 Task: Create ChildIssue0000000316 as Child Issue of Issue Issue0000000158 in Backlog  in Scrum Project Project0000000032 in Jira. Create ChildIssue0000000317 as Child Issue of Issue Issue0000000159 in Backlog  in Scrum Project Project0000000032 in Jira. Create ChildIssue0000000318 as Child Issue of Issue Issue0000000159 in Backlog  in Scrum Project Project0000000032 in Jira. Create ChildIssue0000000319 as Child Issue of Issue Issue0000000160 in Backlog  in Scrum Project Project0000000032 in Jira. Create ChildIssue0000000320 as Child Issue of Issue Issue0000000160 in Backlog  in Scrum Project Project0000000032 in Jira
Action: Mouse moved to (472, 400)
Screenshot: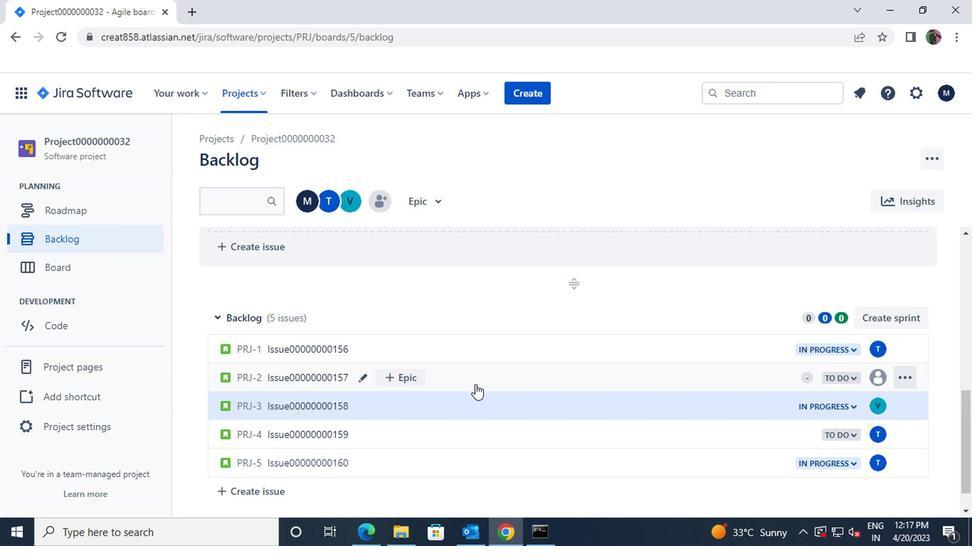 
Action: Mouse pressed left at (472, 400)
Screenshot: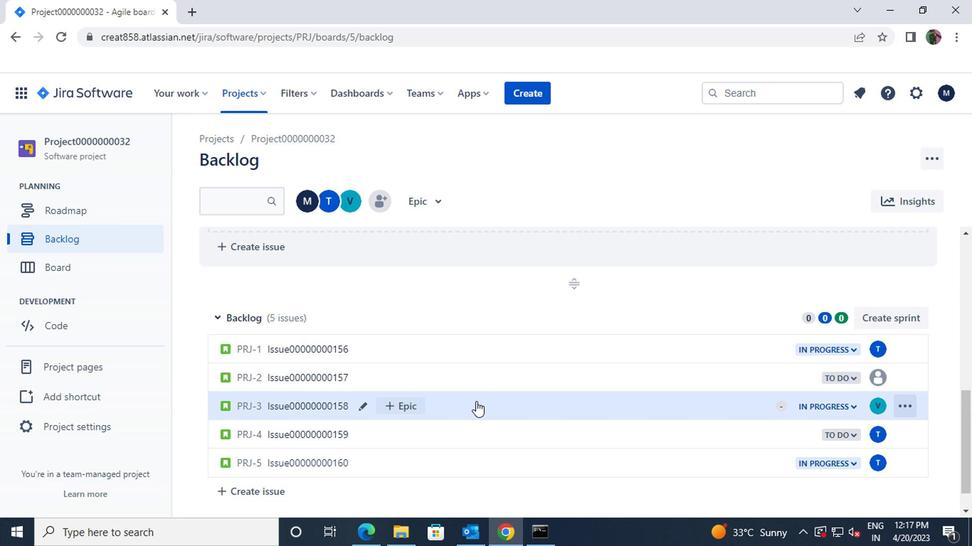
Action: Mouse moved to (712, 299)
Screenshot: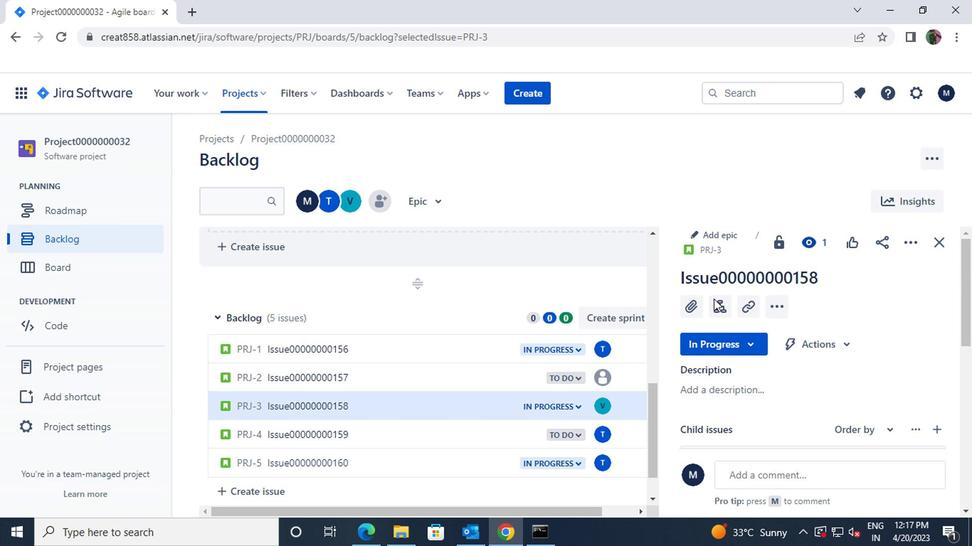 
Action: Mouse pressed left at (712, 299)
Screenshot: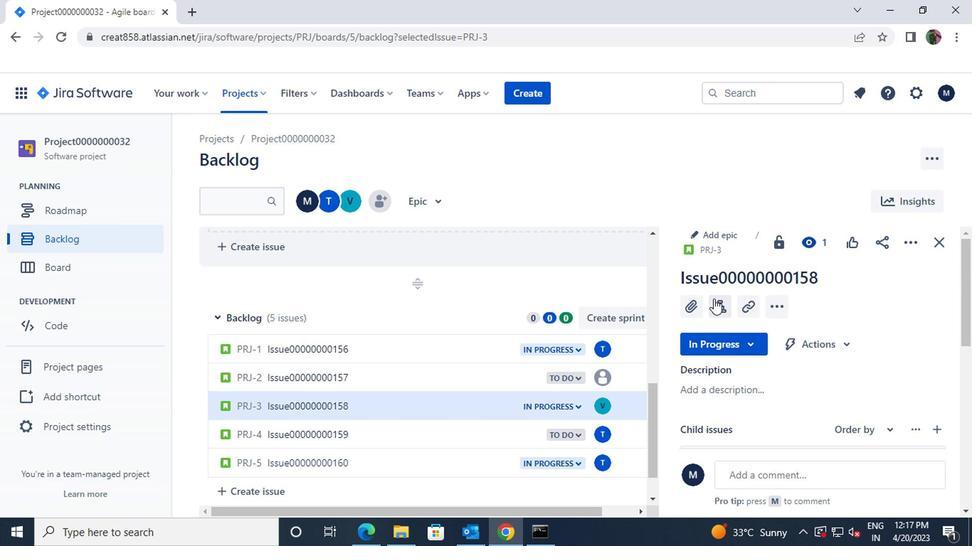 
Action: Mouse moved to (737, 354)
Screenshot: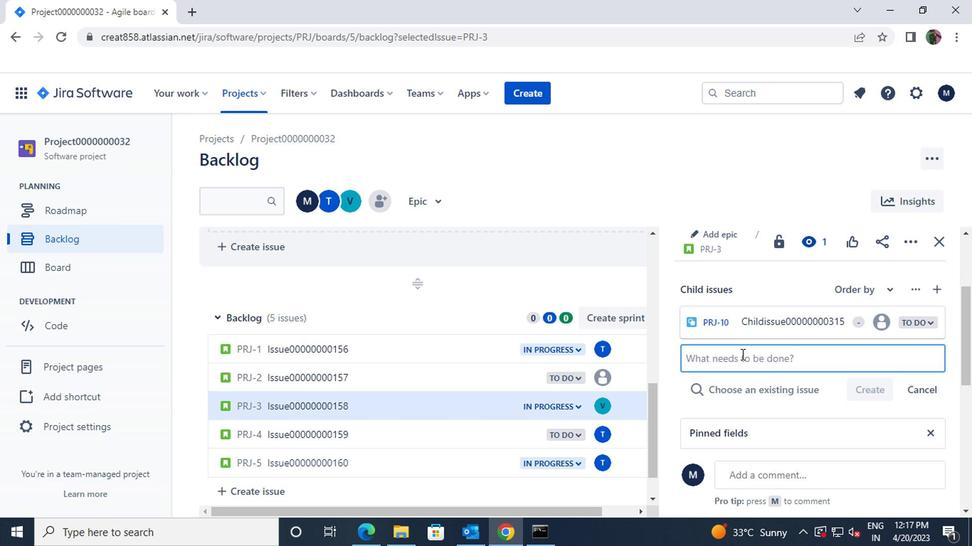 
Action: Mouse pressed left at (737, 354)
Screenshot: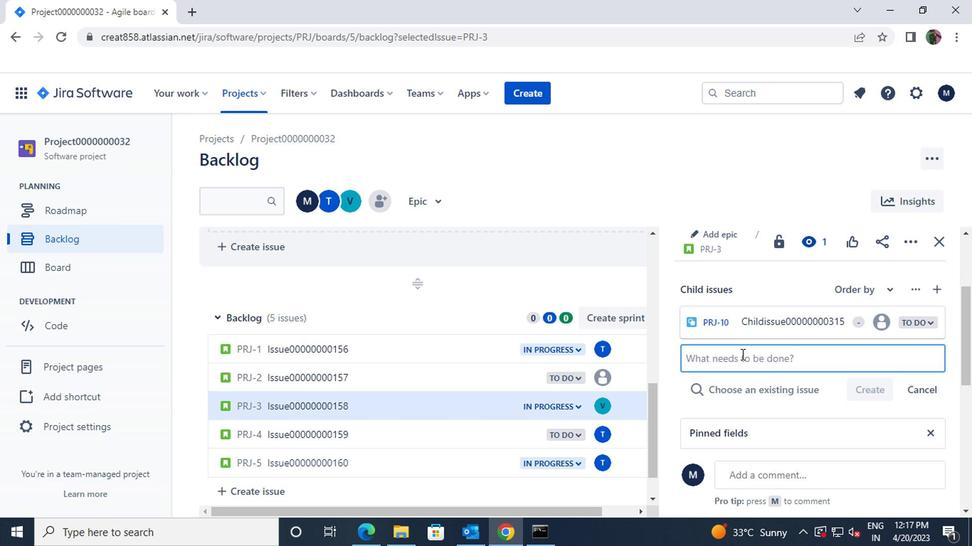 
Action: Key pressed <Key.shift><Key.shift><Key.shift><Key.shift>CHILDISSUE00000000316
Screenshot: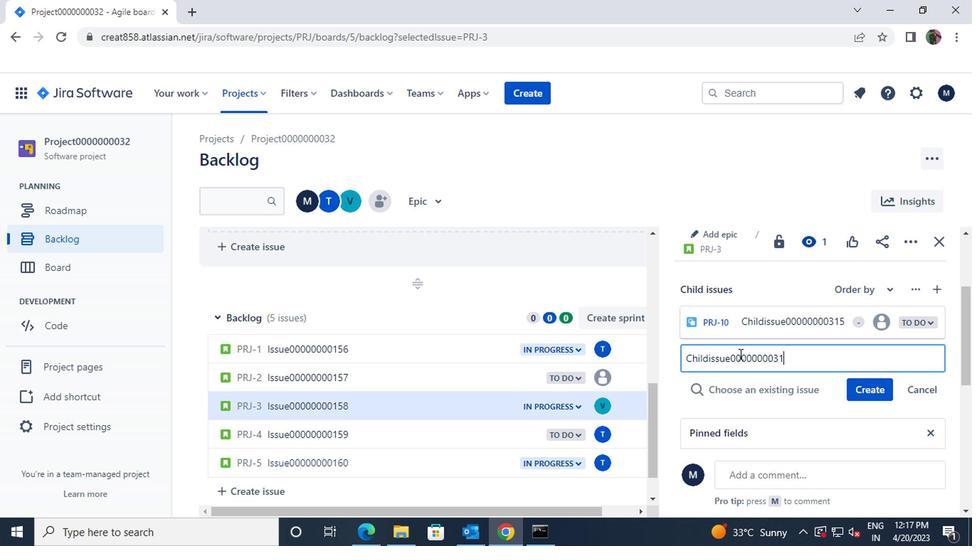 
Action: Mouse moved to (863, 382)
Screenshot: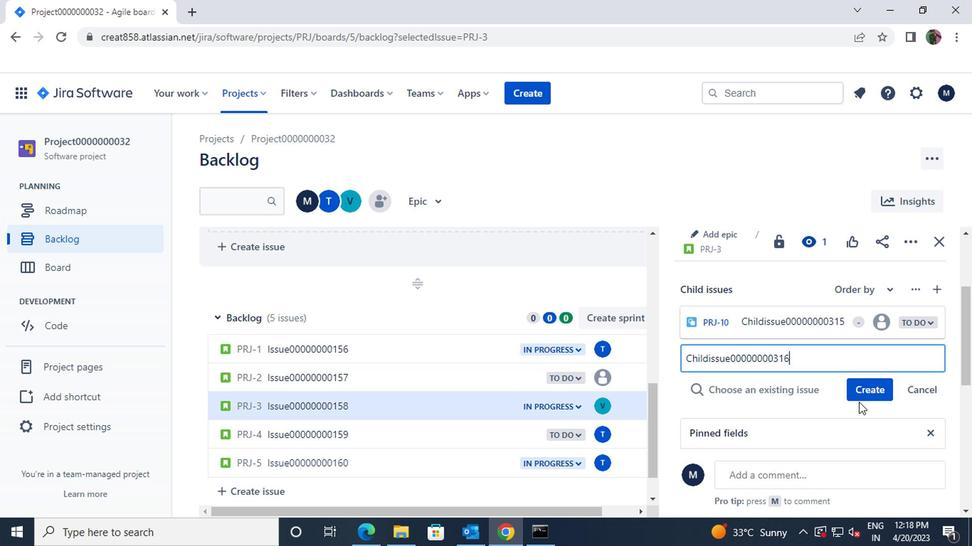 
Action: Mouse pressed left at (863, 382)
Screenshot: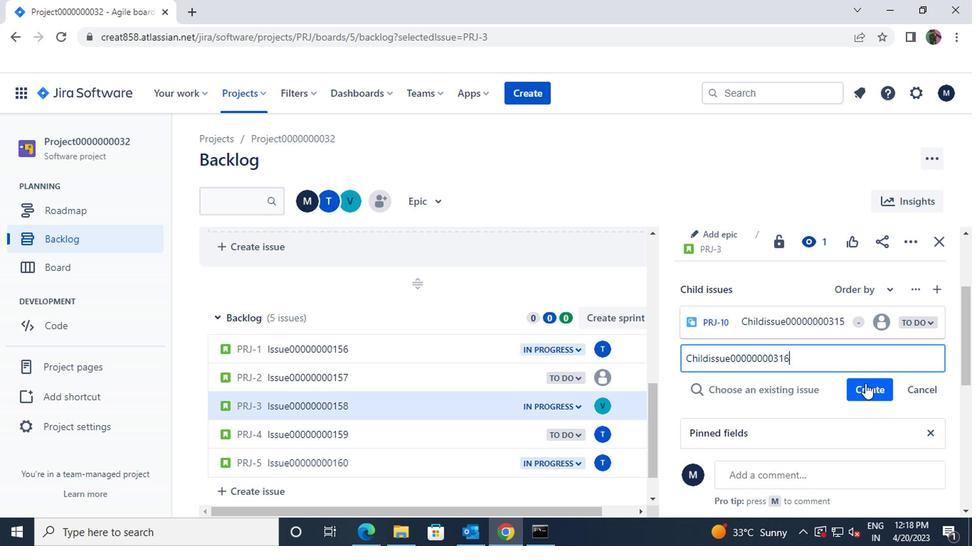 
Action: Mouse moved to (423, 431)
Screenshot: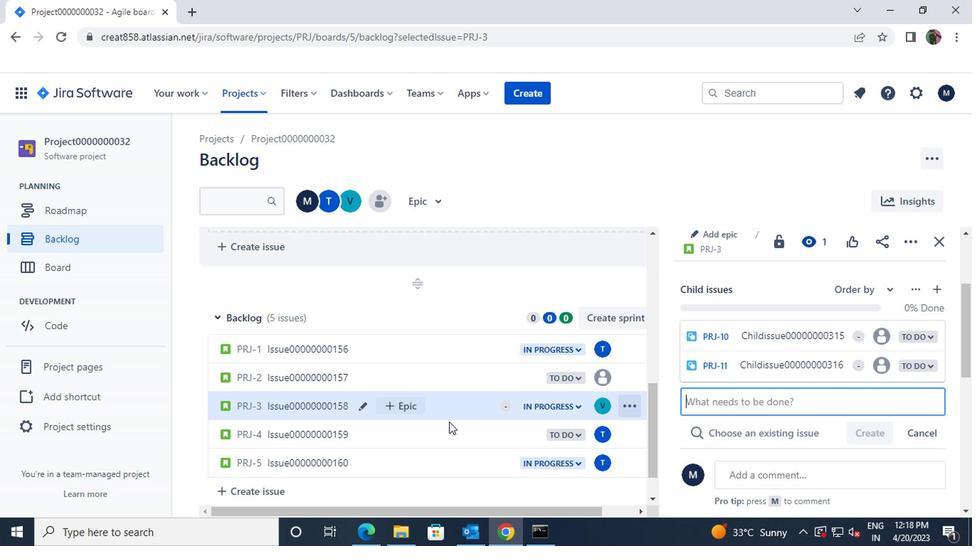 
Action: Mouse pressed left at (423, 431)
Screenshot: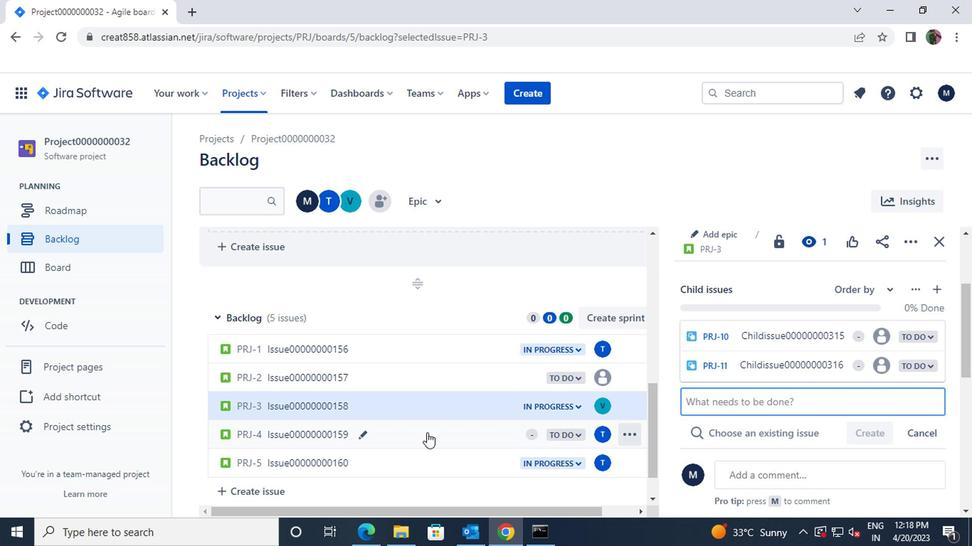
Action: Mouse moved to (712, 303)
Screenshot: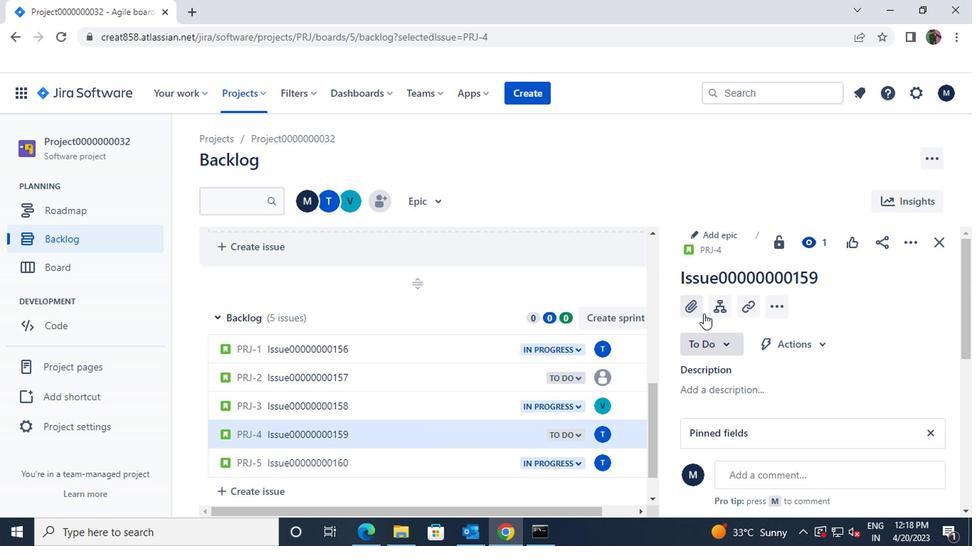 
Action: Mouse pressed left at (712, 303)
Screenshot: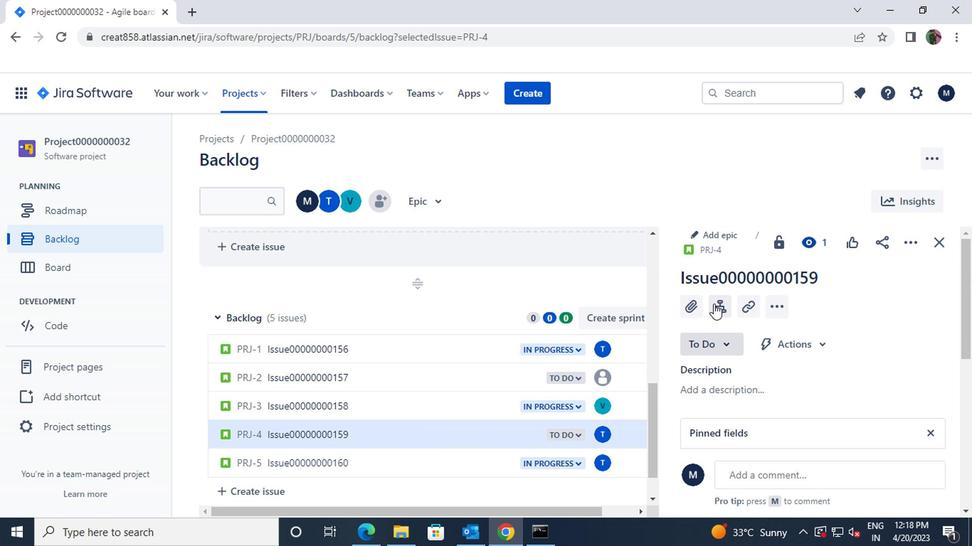 
Action: Mouse moved to (724, 362)
Screenshot: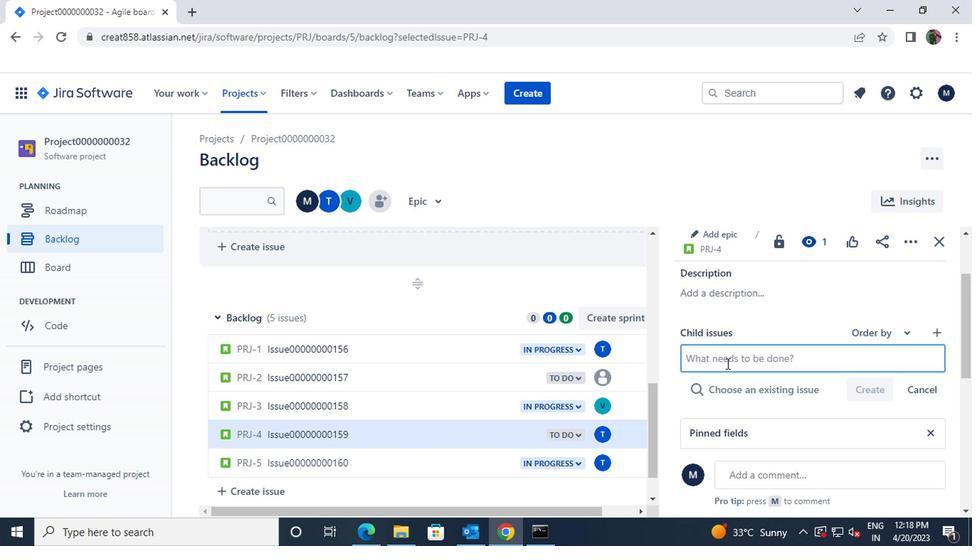
Action: Mouse pressed left at (724, 362)
Screenshot: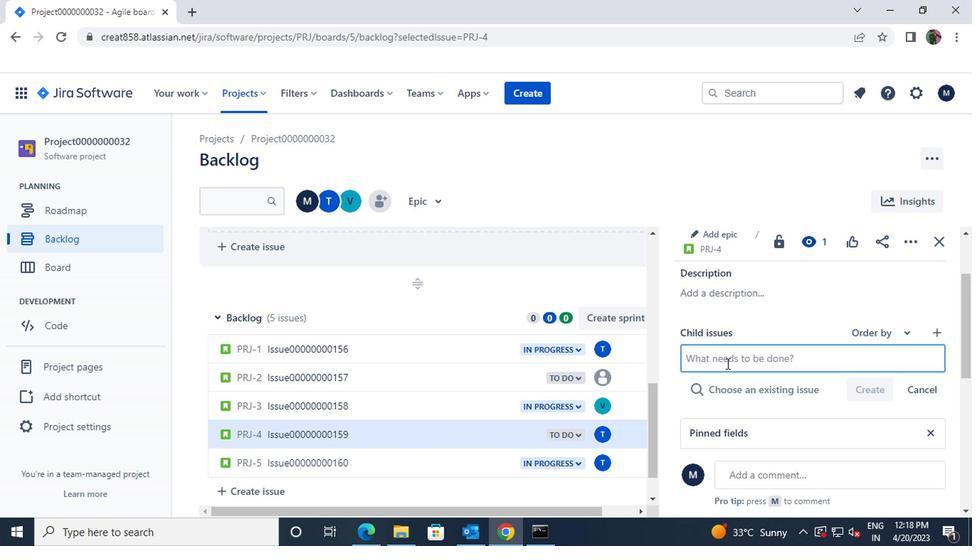 
Action: Mouse moved to (711, 366)
Screenshot: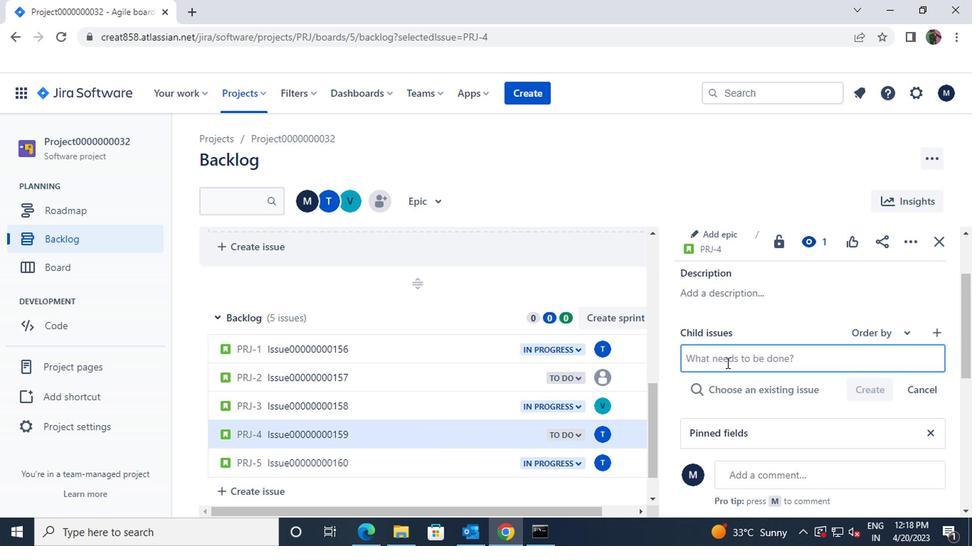 
Action: Key pressed <Key.shift>CHILDISSUE00000000317
Screenshot: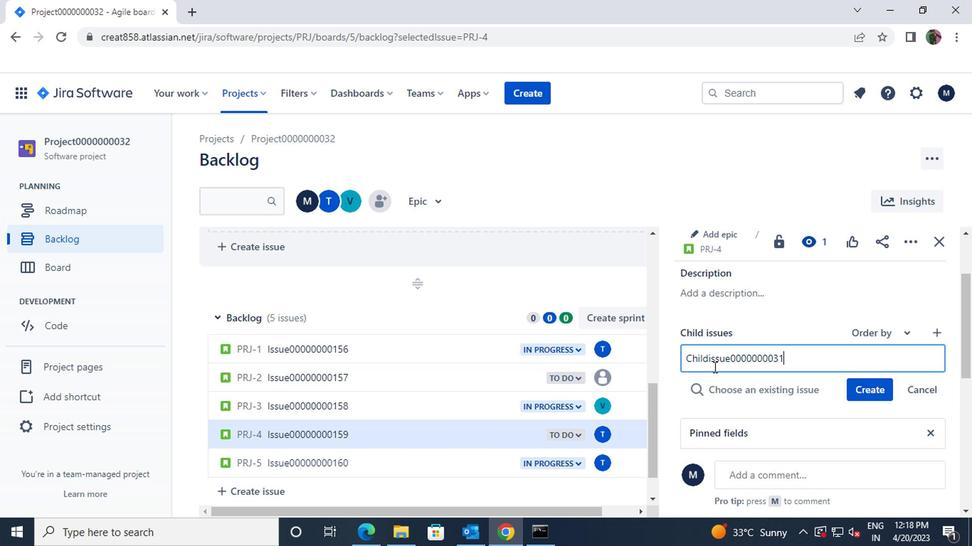 
Action: Mouse moved to (858, 387)
Screenshot: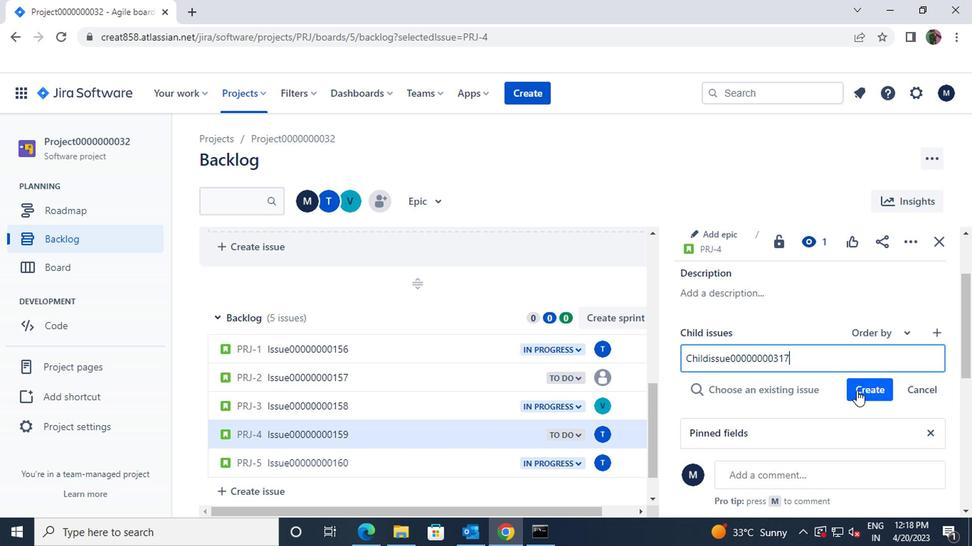 
Action: Mouse pressed left at (858, 387)
Screenshot: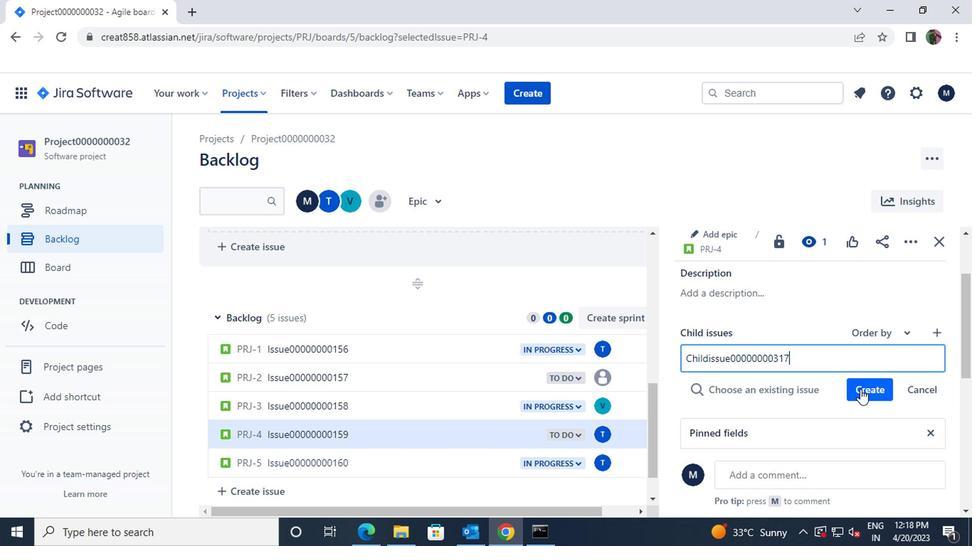 
Action: Mouse moved to (838, 409)
Screenshot: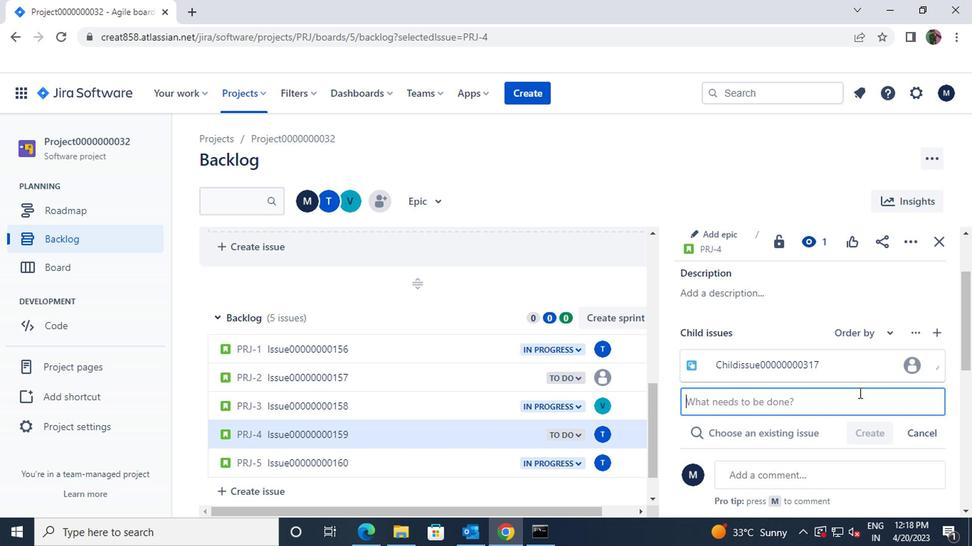 
Action: Mouse pressed left at (838, 409)
Screenshot: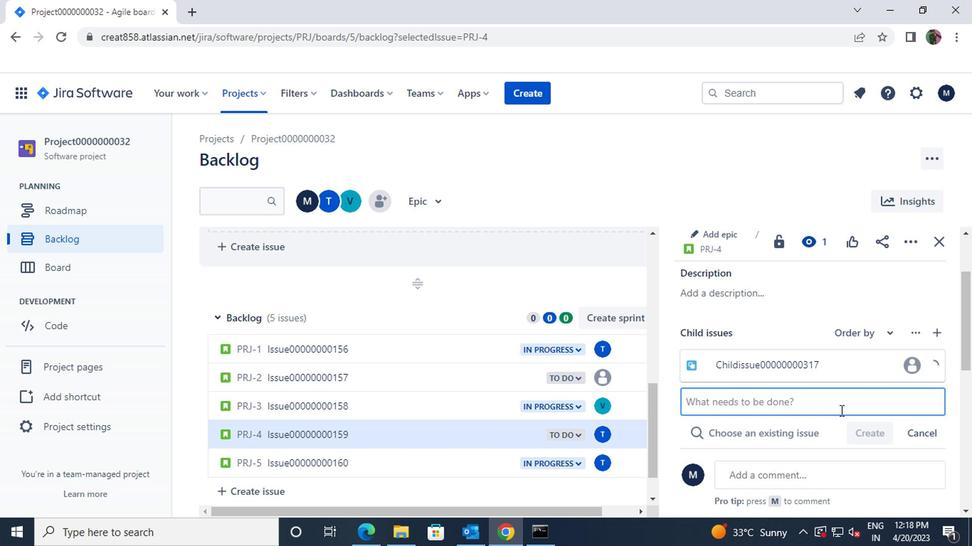 
Action: Key pressed <Key.shift>CHILDISSUE00000000318
Screenshot: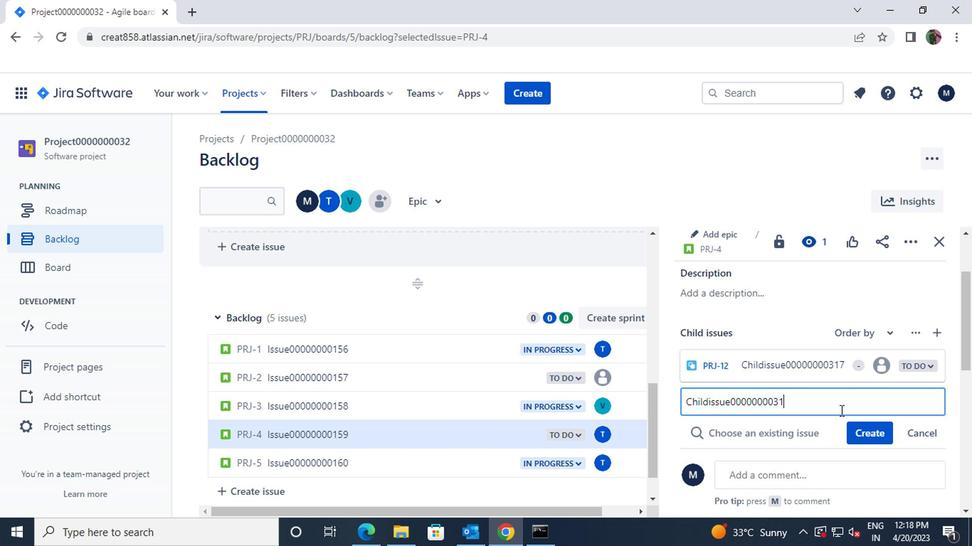 
Action: Mouse moved to (866, 428)
Screenshot: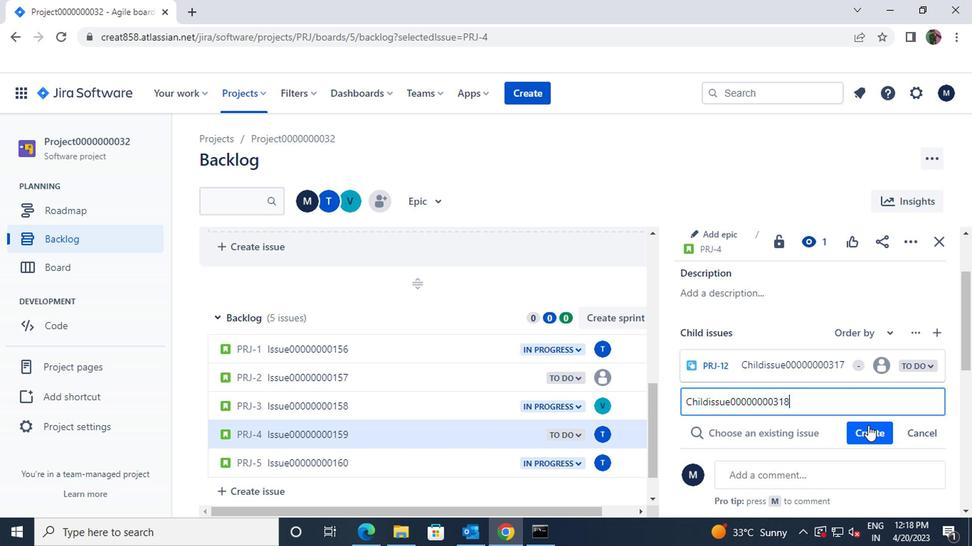 
Action: Mouse pressed left at (866, 428)
Screenshot: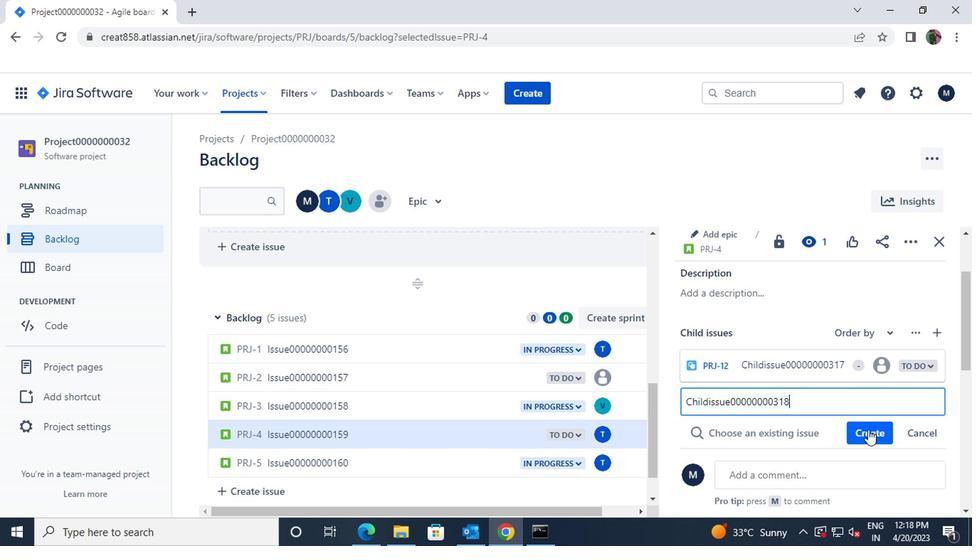 
Action: Mouse moved to (428, 458)
Screenshot: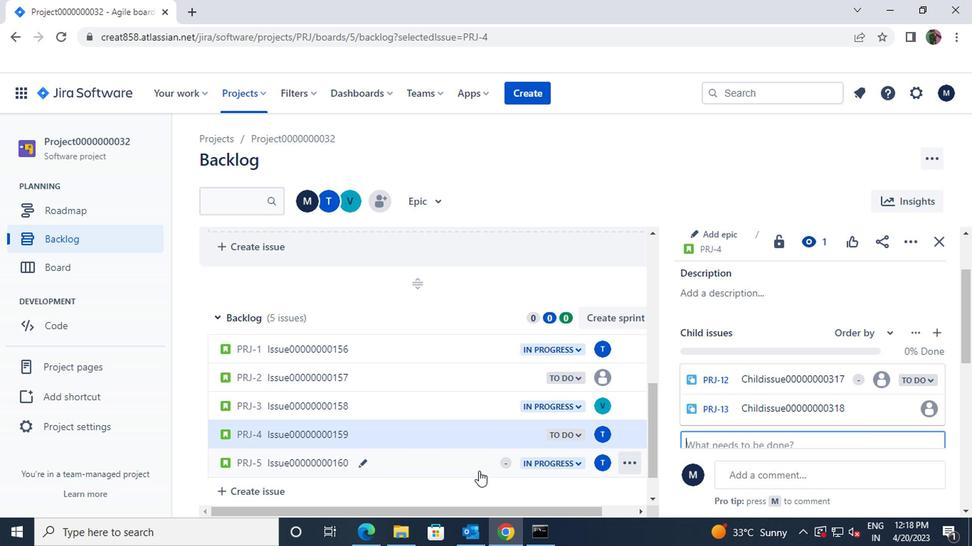 
Action: Mouse pressed left at (428, 458)
Screenshot: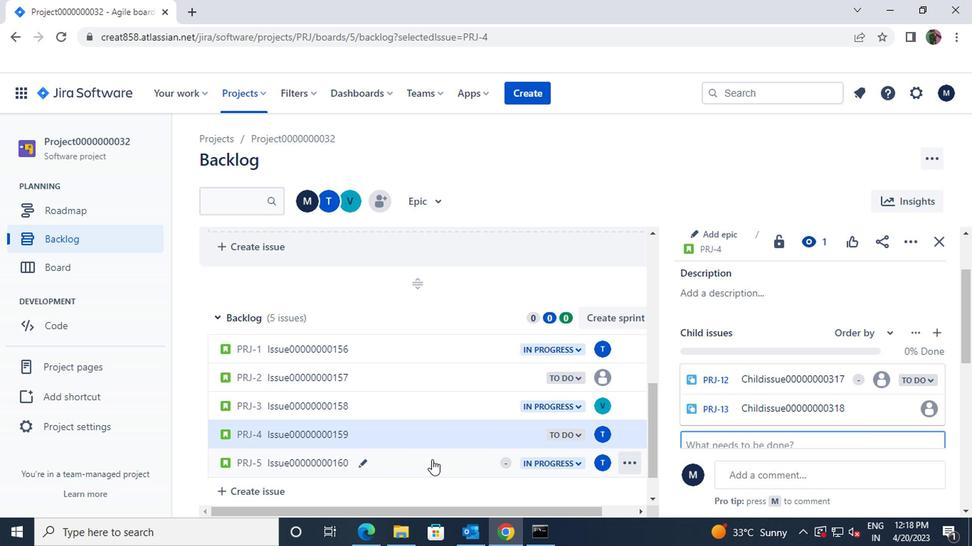
Action: Mouse moved to (722, 305)
Screenshot: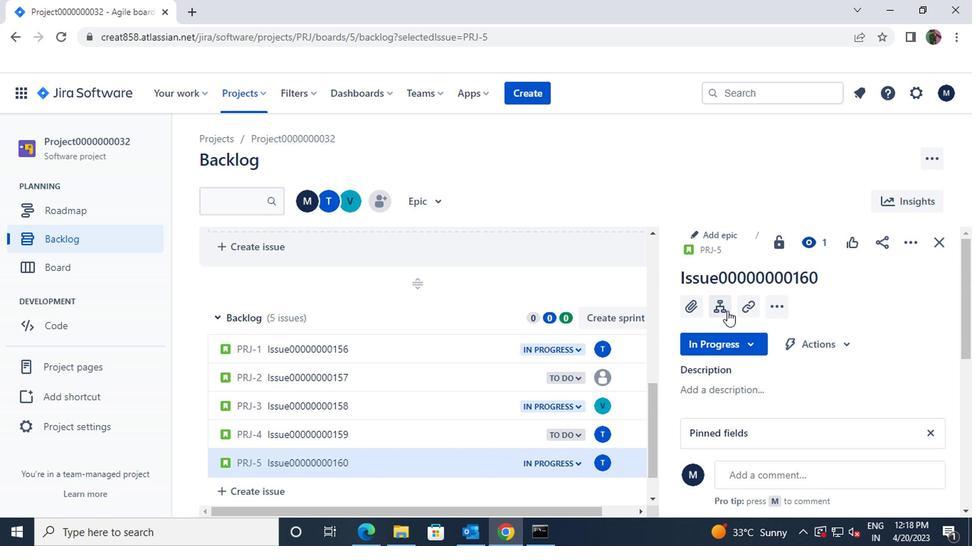 
Action: Mouse pressed left at (722, 305)
Screenshot: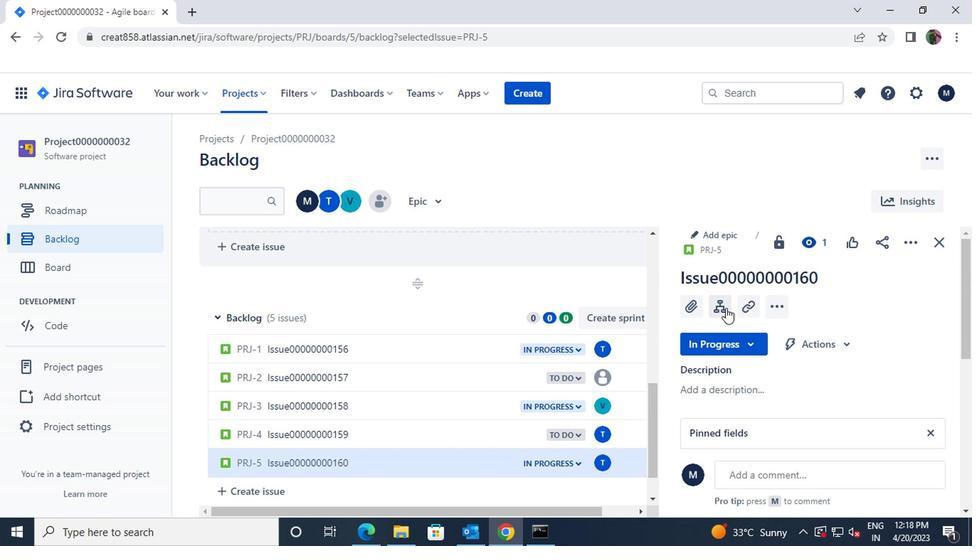 
Action: Mouse moved to (724, 359)
Screenshot: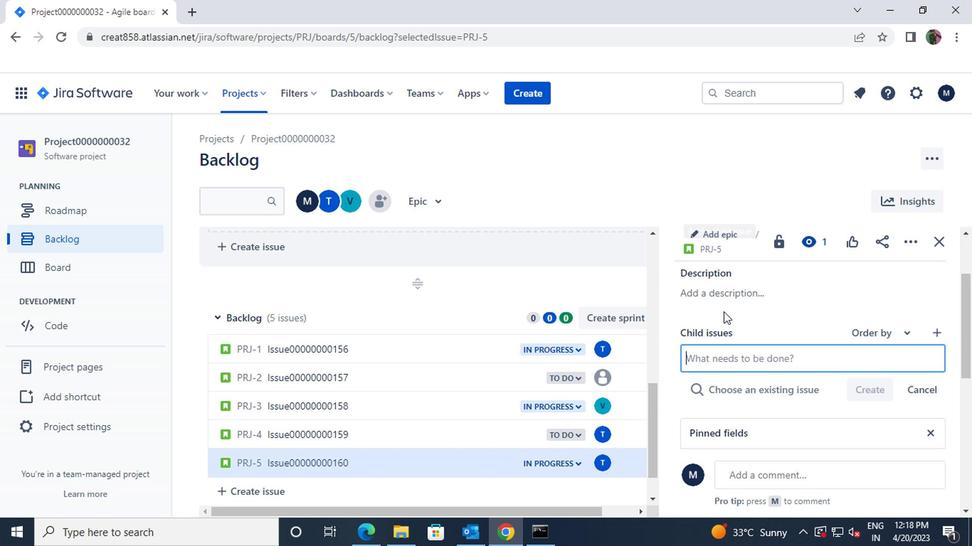 
Action: Mouse pressed left at (724, 359)
Screenshot: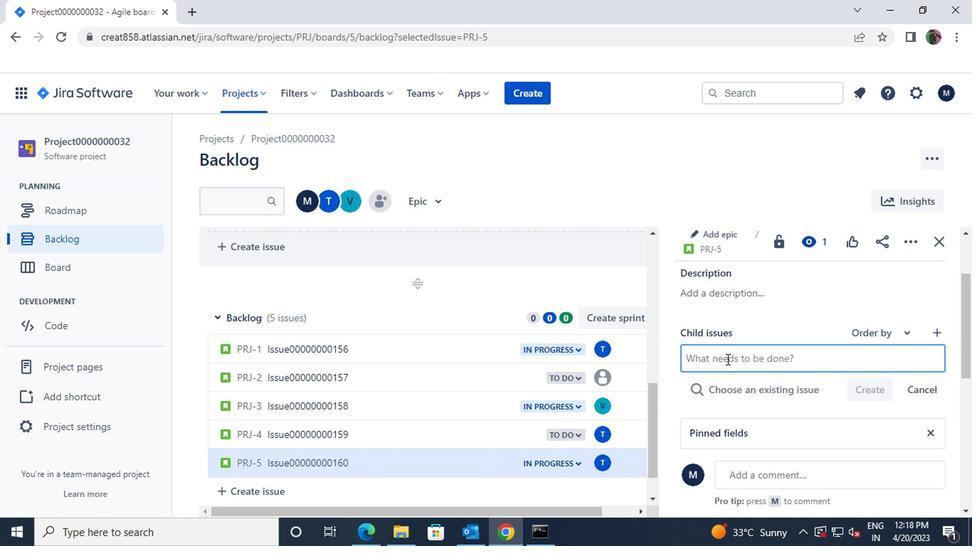 
Action: Key pressed <Key.shift>CHILDISSUE00000000319
Screenshot: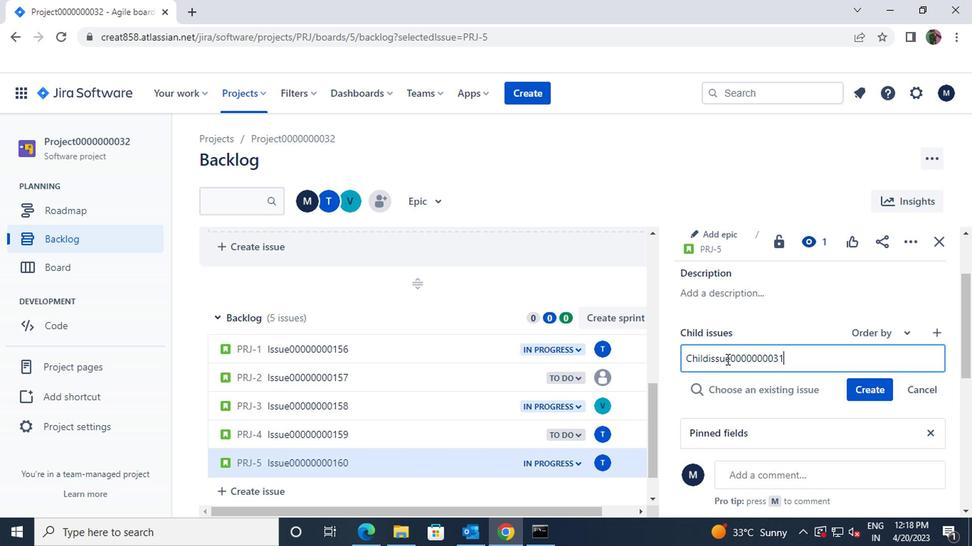 
Action: Mouse moved to (859, 386)
Screenshot: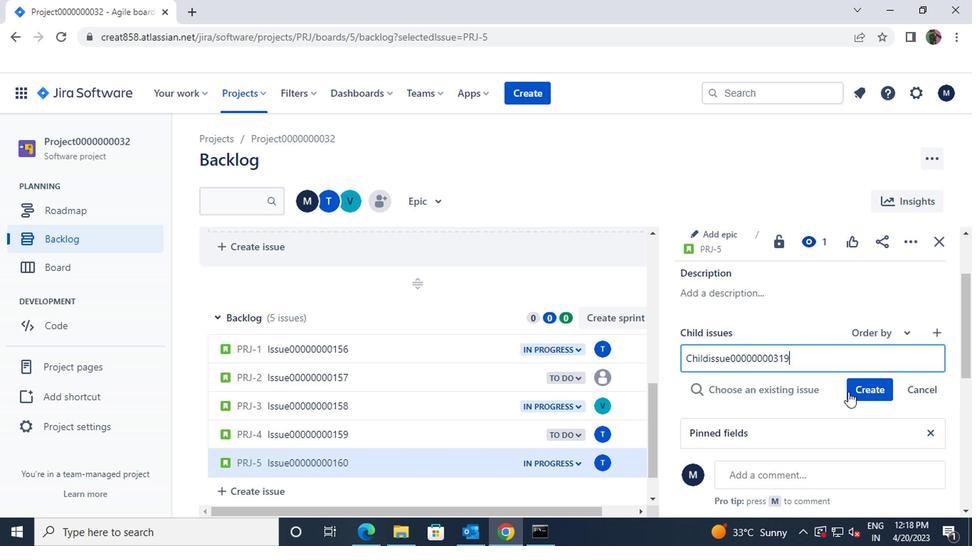 
Action: Mouse pressed left at (859, 386)
Screenshot: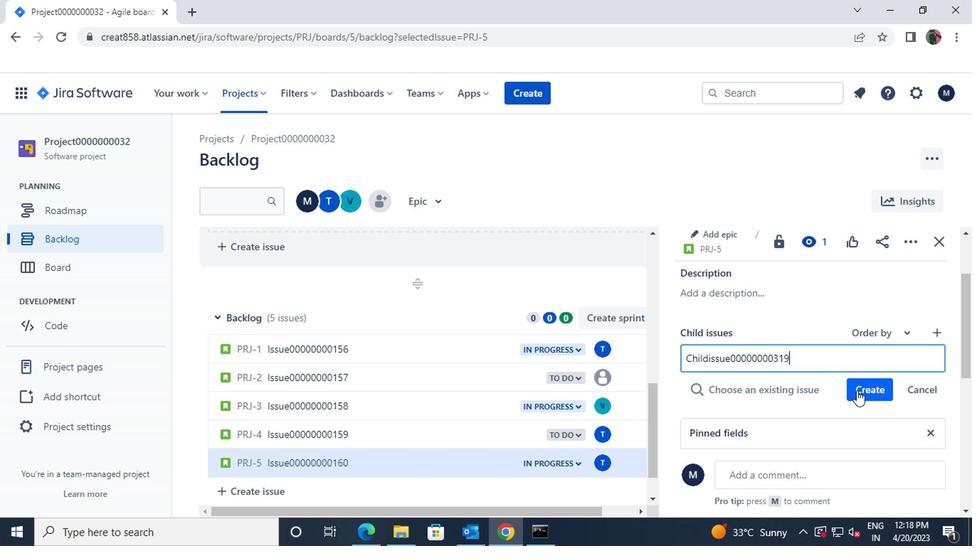 
Action: Mouse moved to (798, 401)
Screenshot: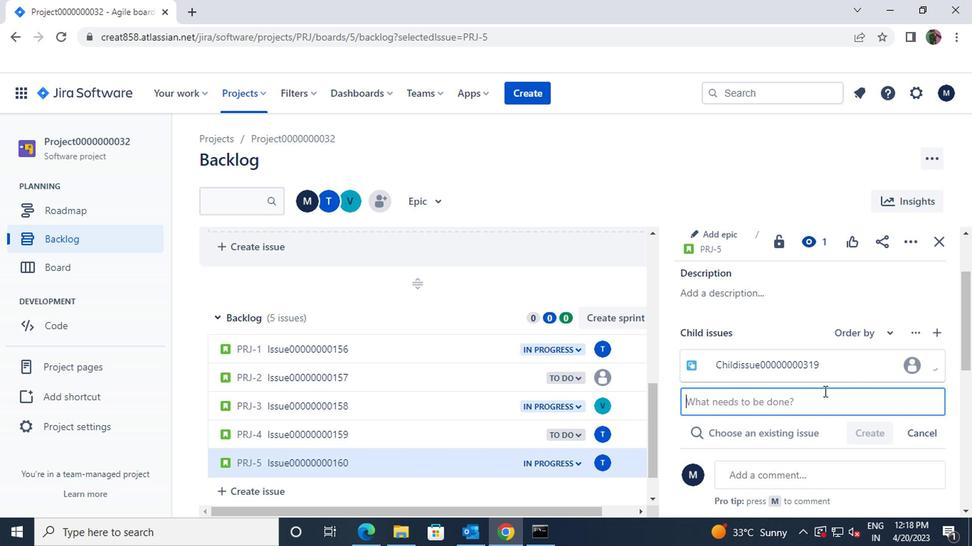 
Action: Mouse pressed left at (798, 401)
Screenshot: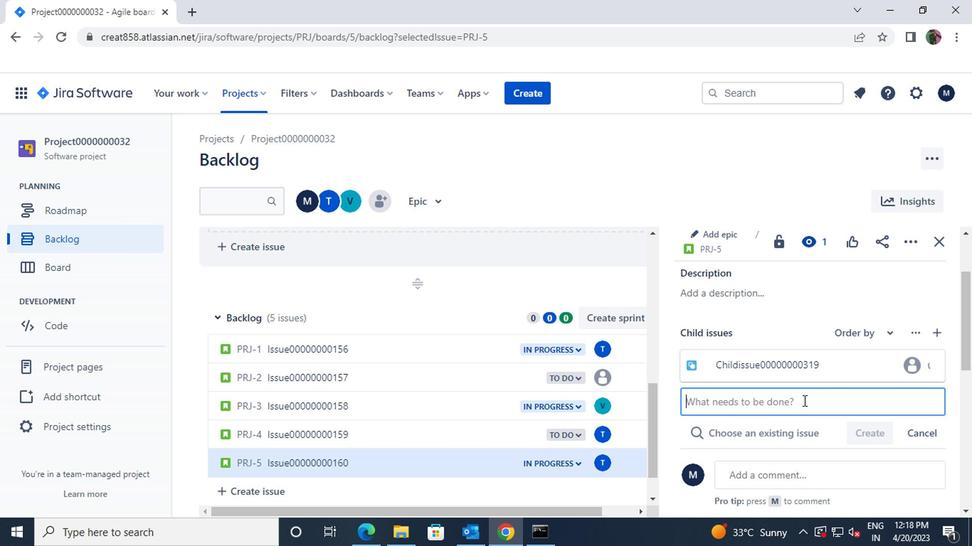 
Action: Mouse moved to (797, 402)
Screenshot: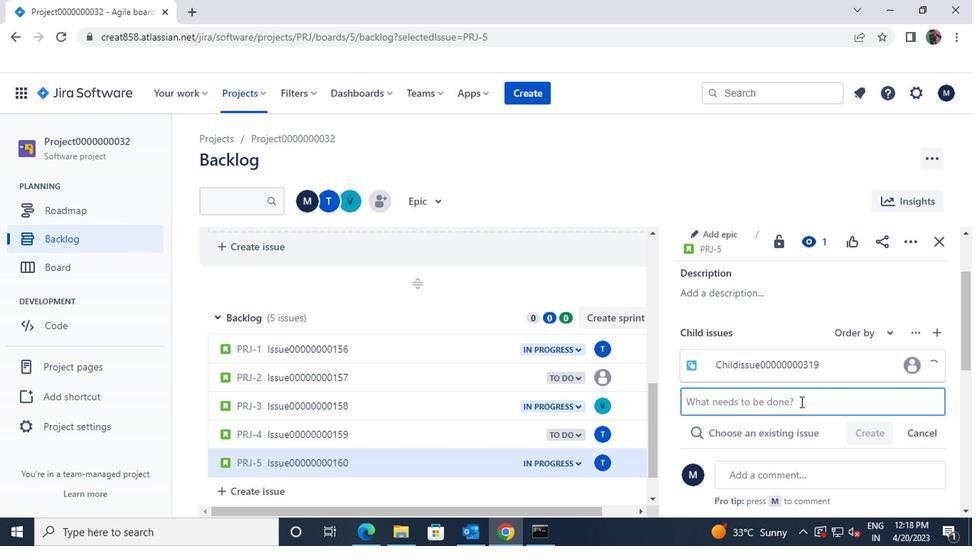 
Action: Key pressed <Key.shift>CHILDISSUE00000000320
Screenshot: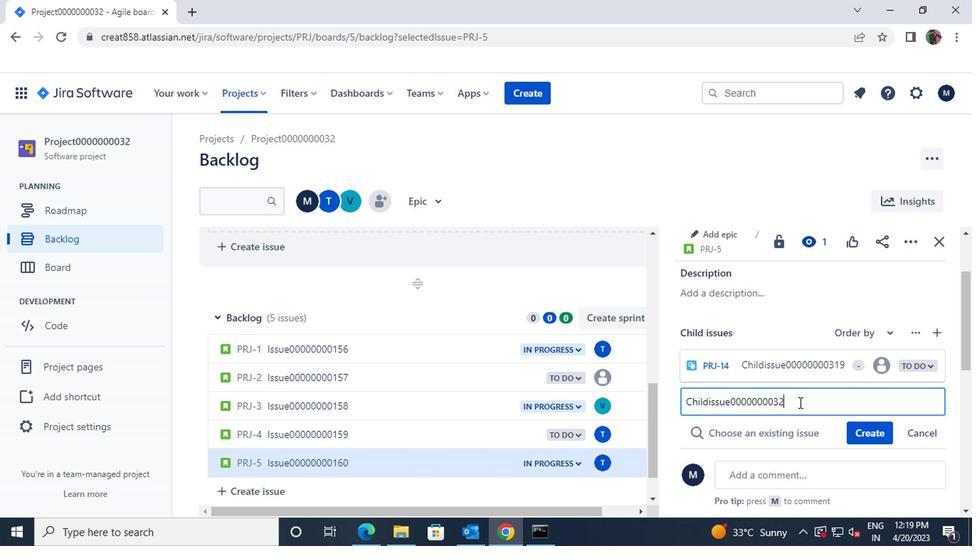 
Action: Mouse moved to (858, 427)
Screenshot: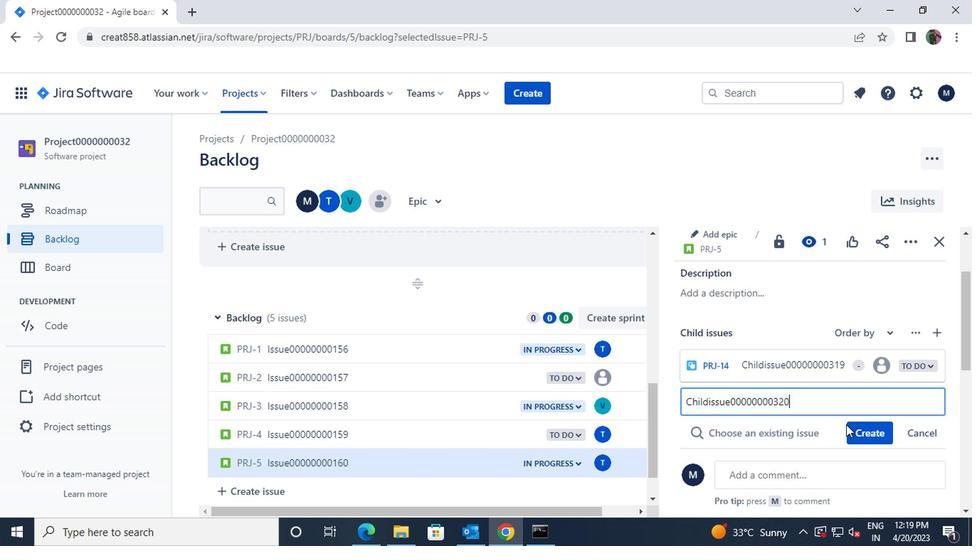 
Action: Mouse pressed left at (858, 427)
Screenshot: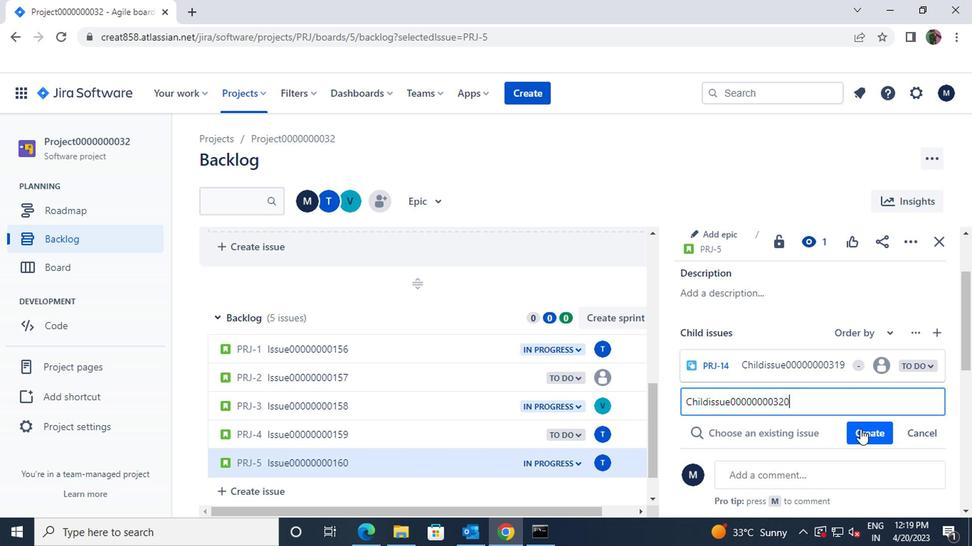
